 Task: Write and save a response "Knowing how to work with the numbers in a company financial statements is an essential skill for stock investors".
Action: Mouse moved to (708, 84)
Screenshot: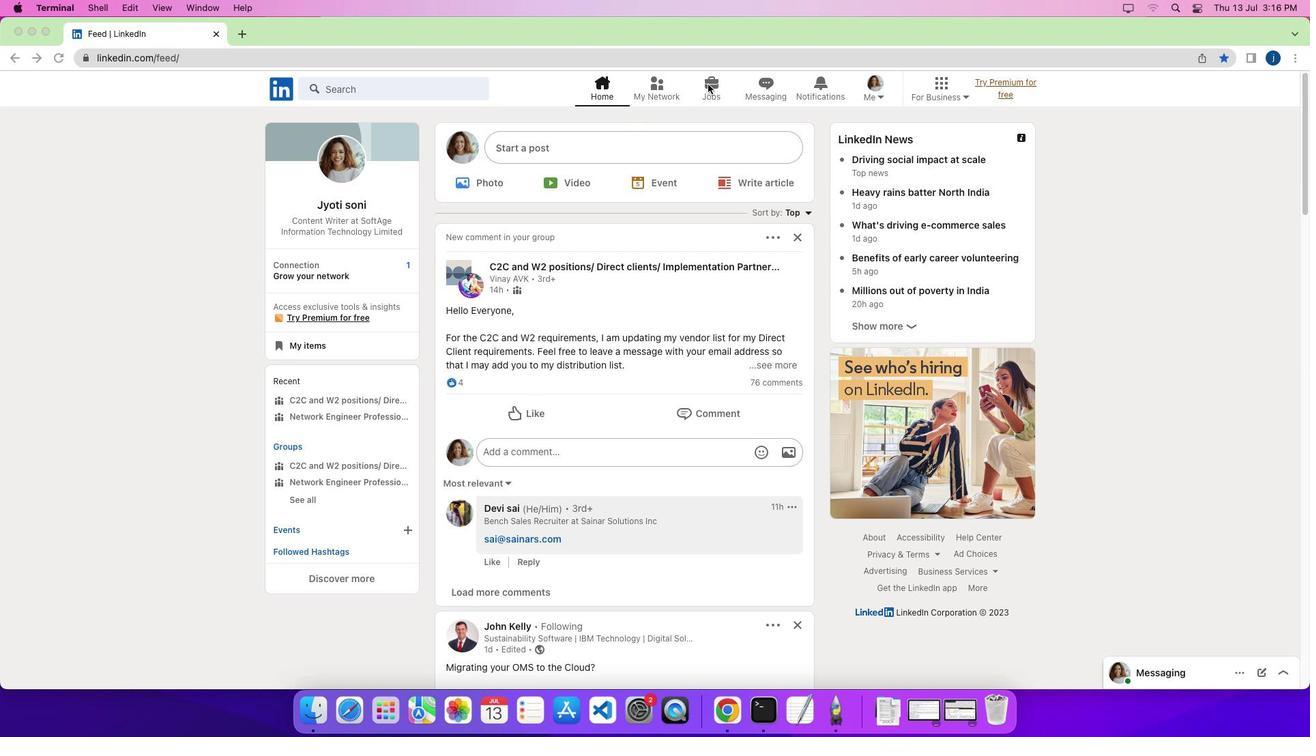 
Action: Mouse pressed left at (708, 84)
Screenshot: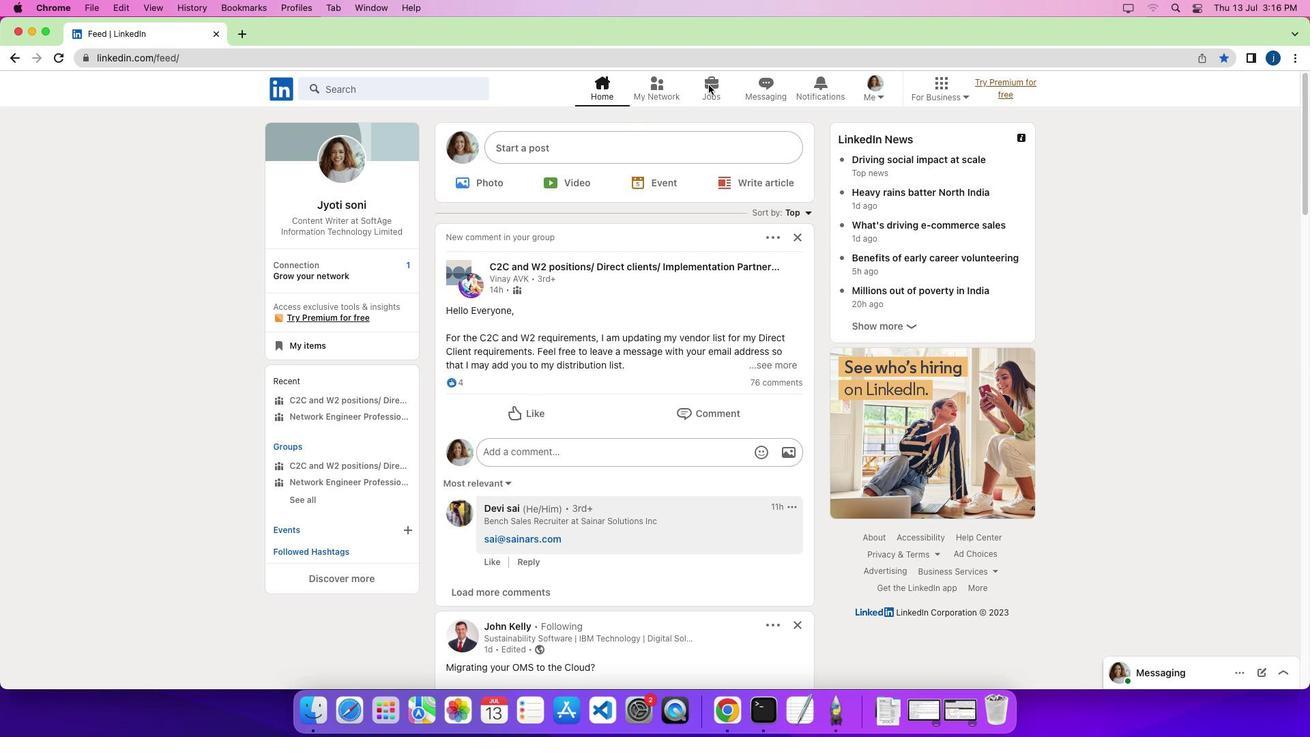 
Action: Mouse moved to (708, 84)
Screenshot: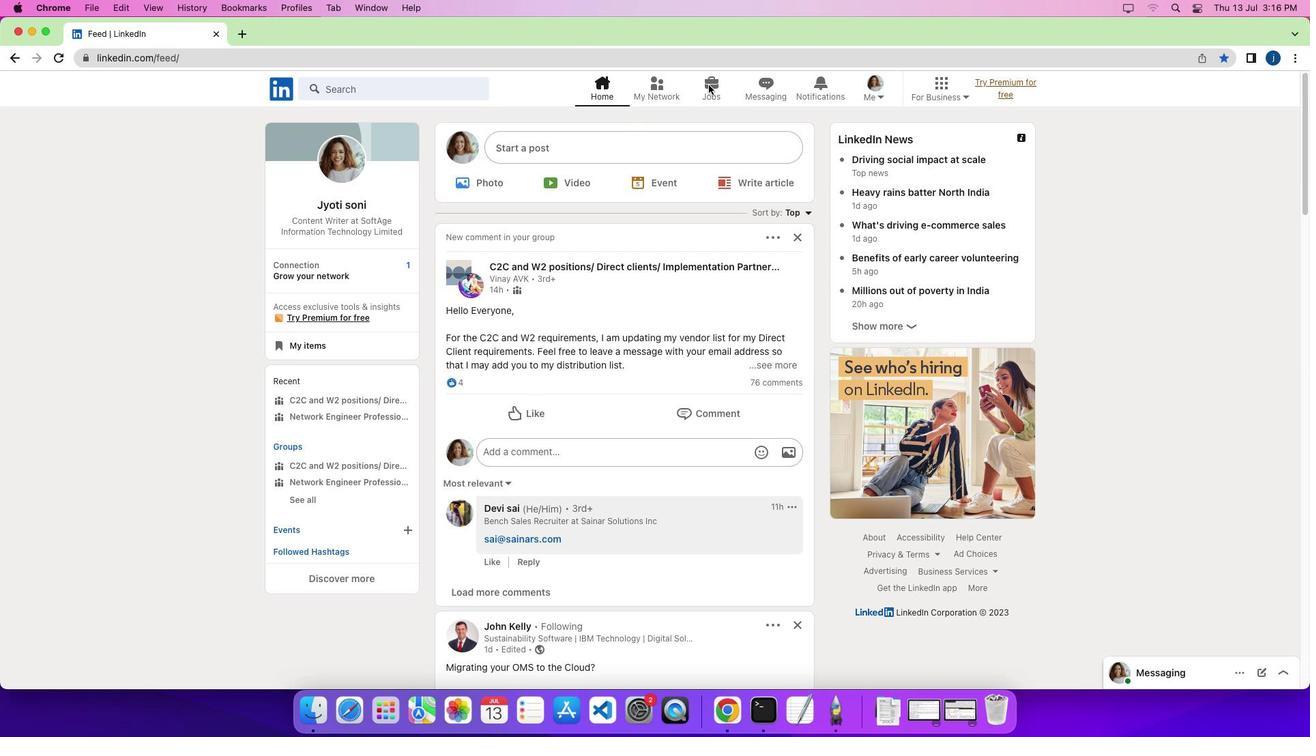 
Action: Mouse pressed left at (708, 84)
Screenshot: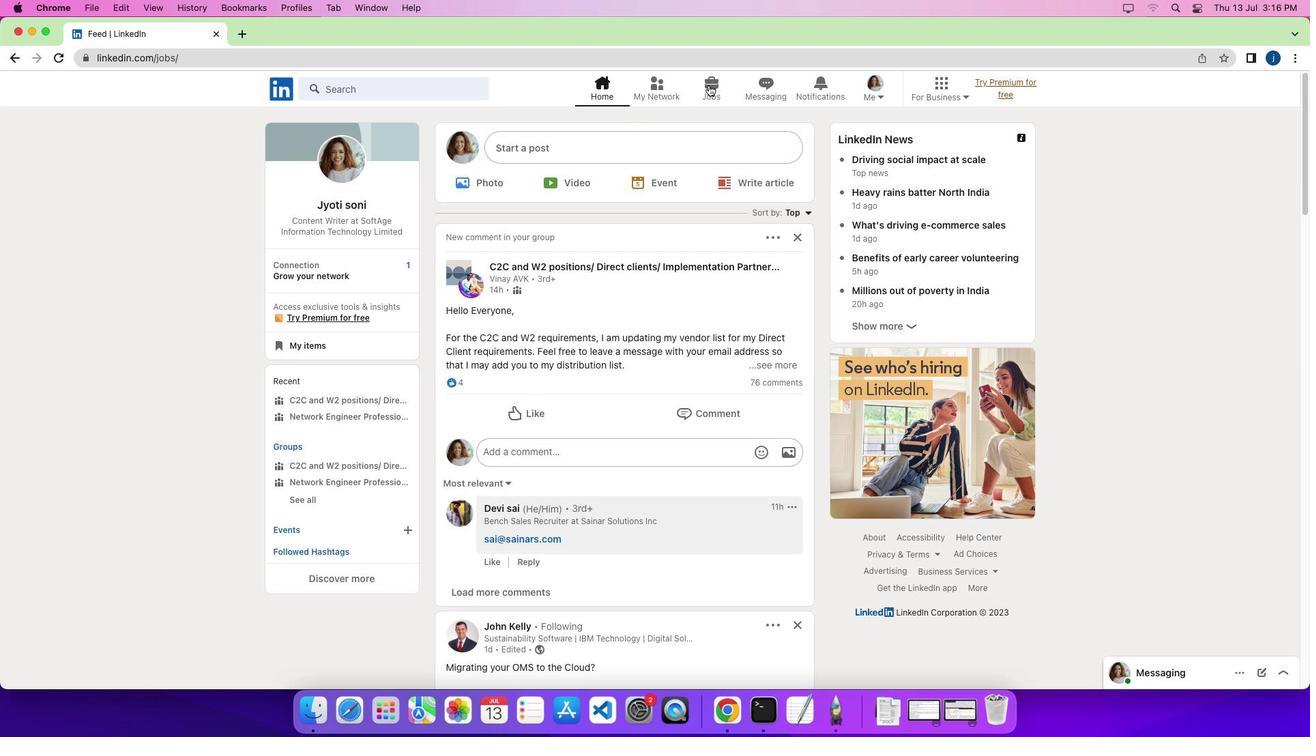 
Action: Mouse moved to (347, 466)
Screenshot: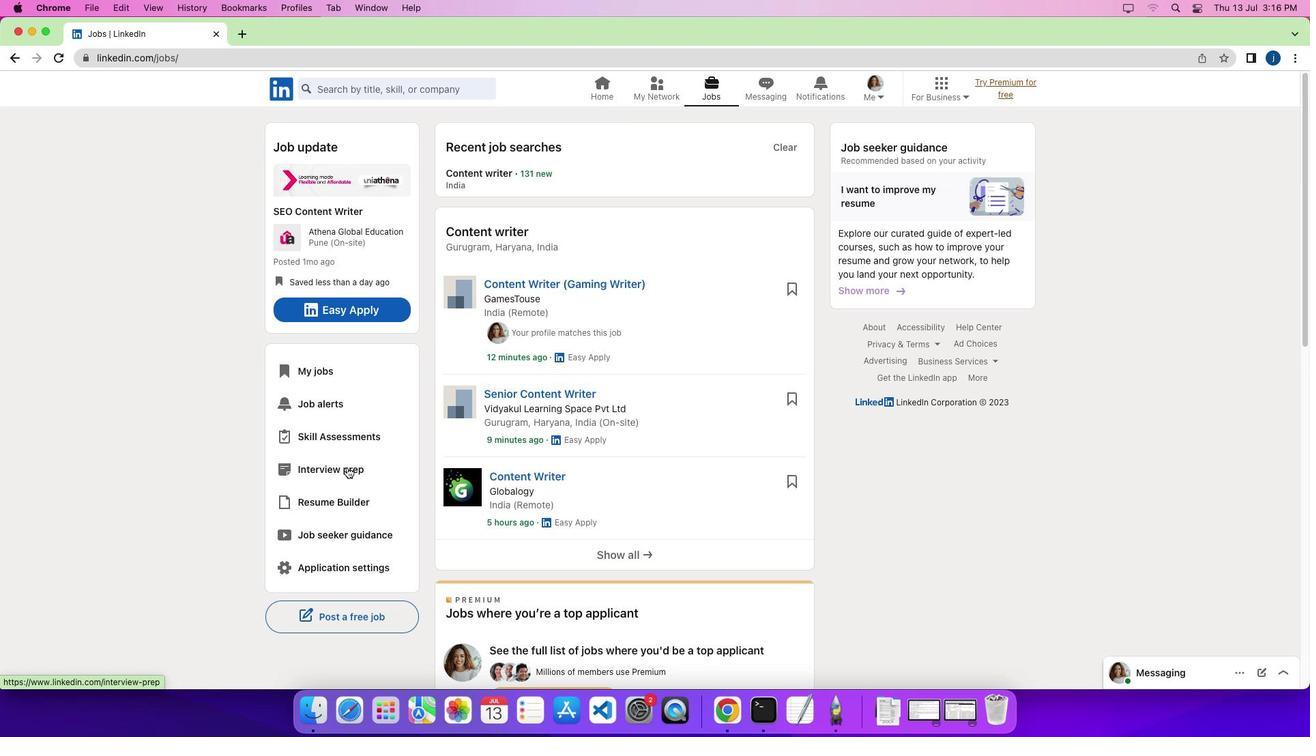 
Action: Mouse pressed left at (347, 466)
Screenshot: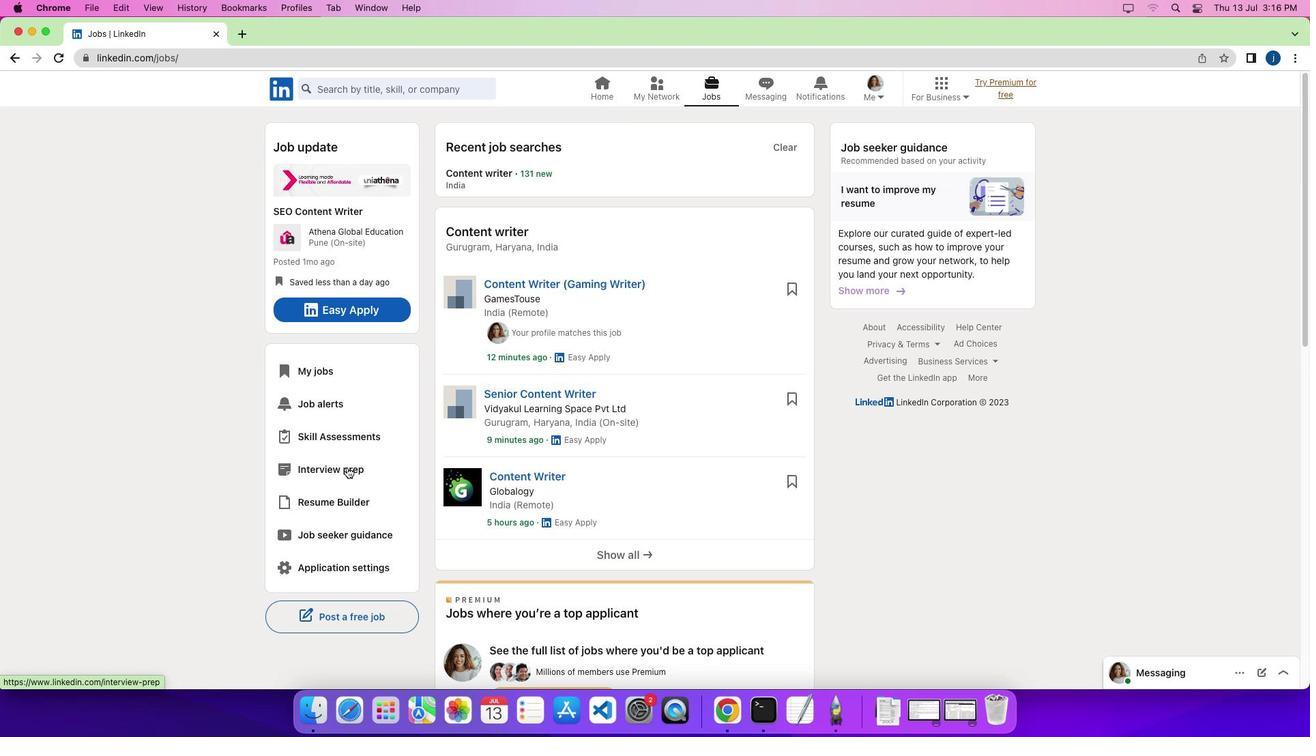
Action: Mouse moved to (429, 143)
Screenshot: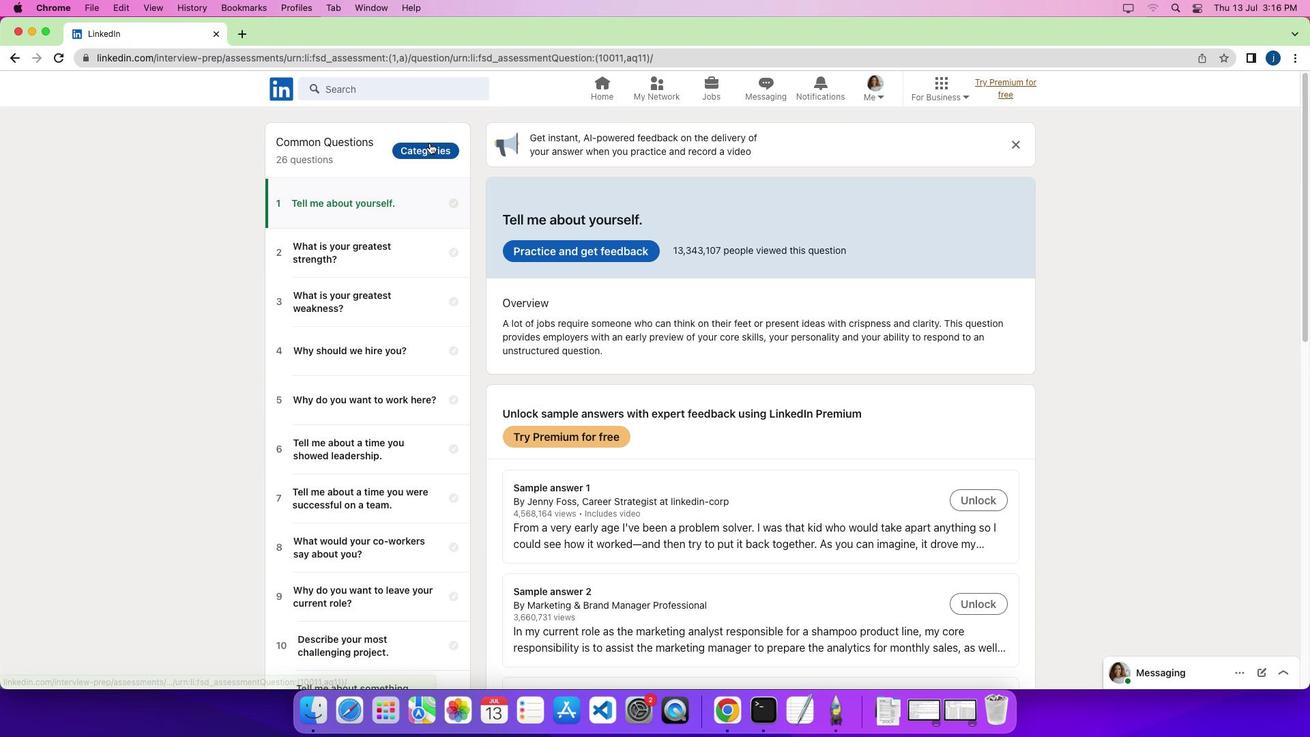 
Action: Mouse pressed left at (429, 143)
Screenshot: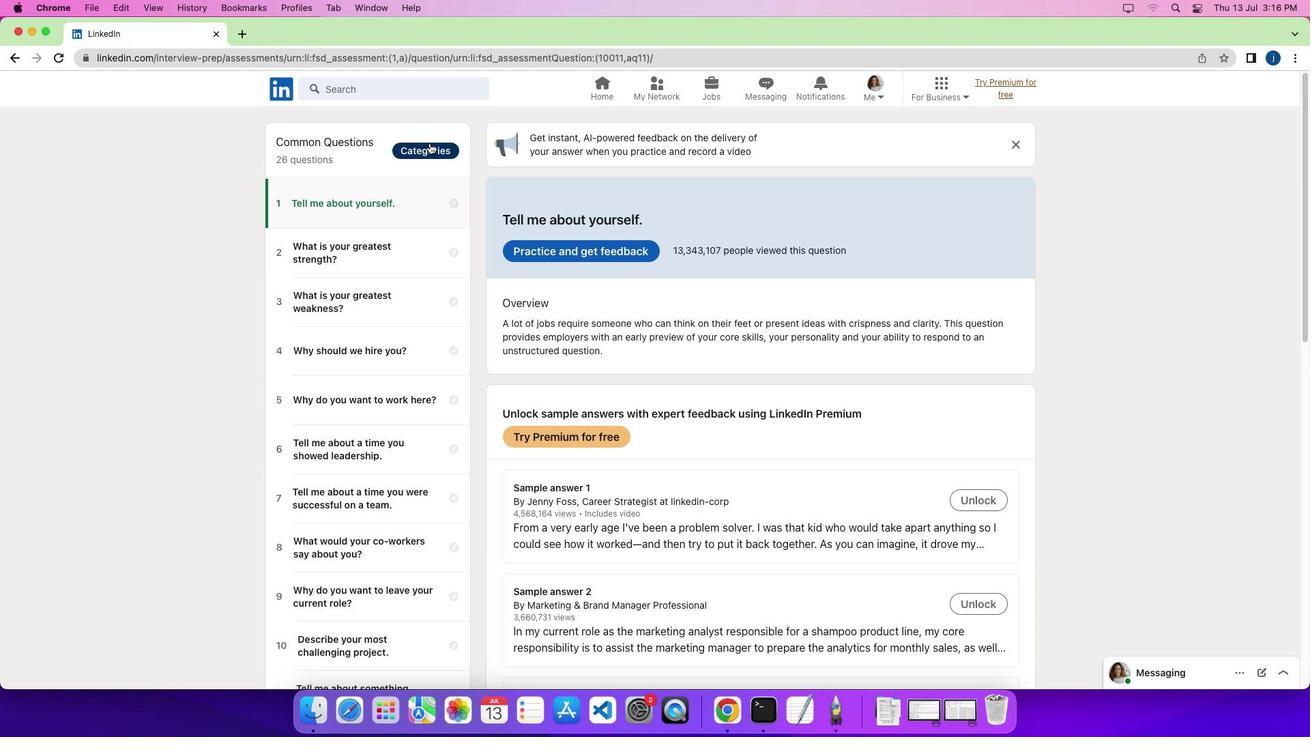
Action: Mouse moved to (382, 242)
Screenshot: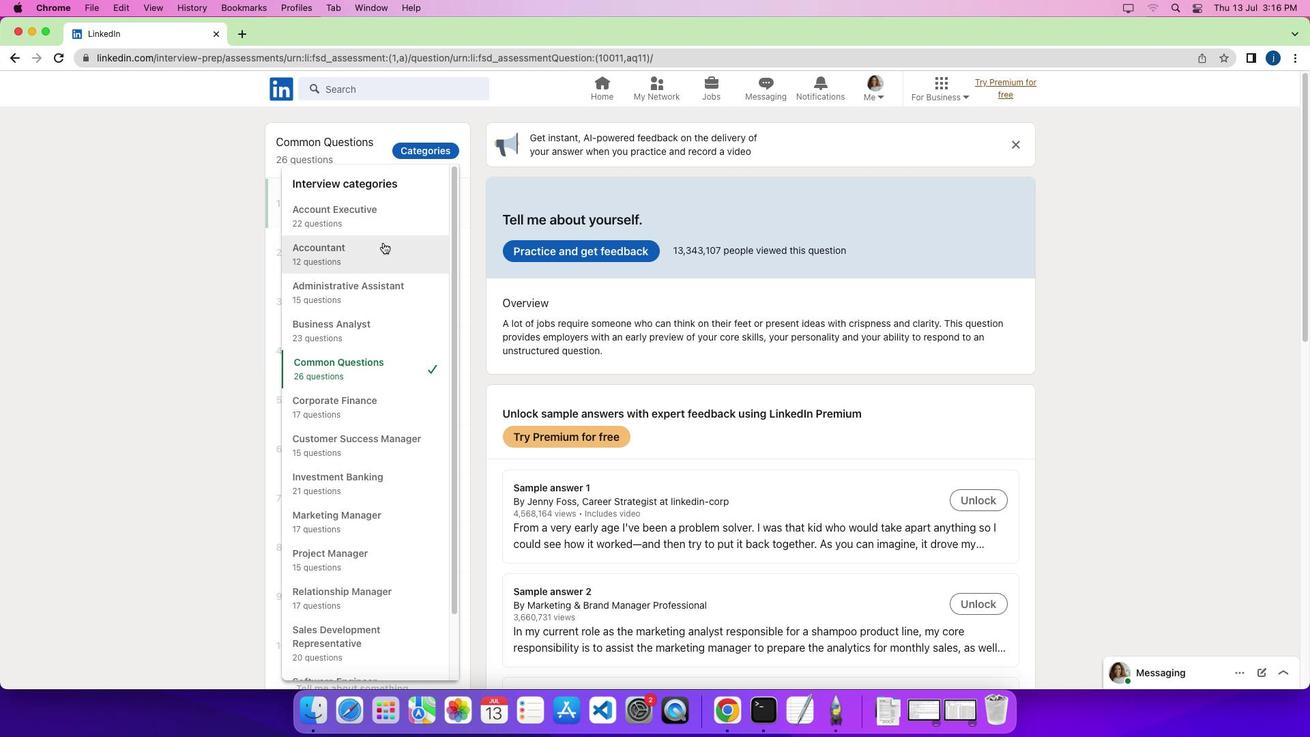 
Action: Mouse pressed left at (382, 242)
Screenshot: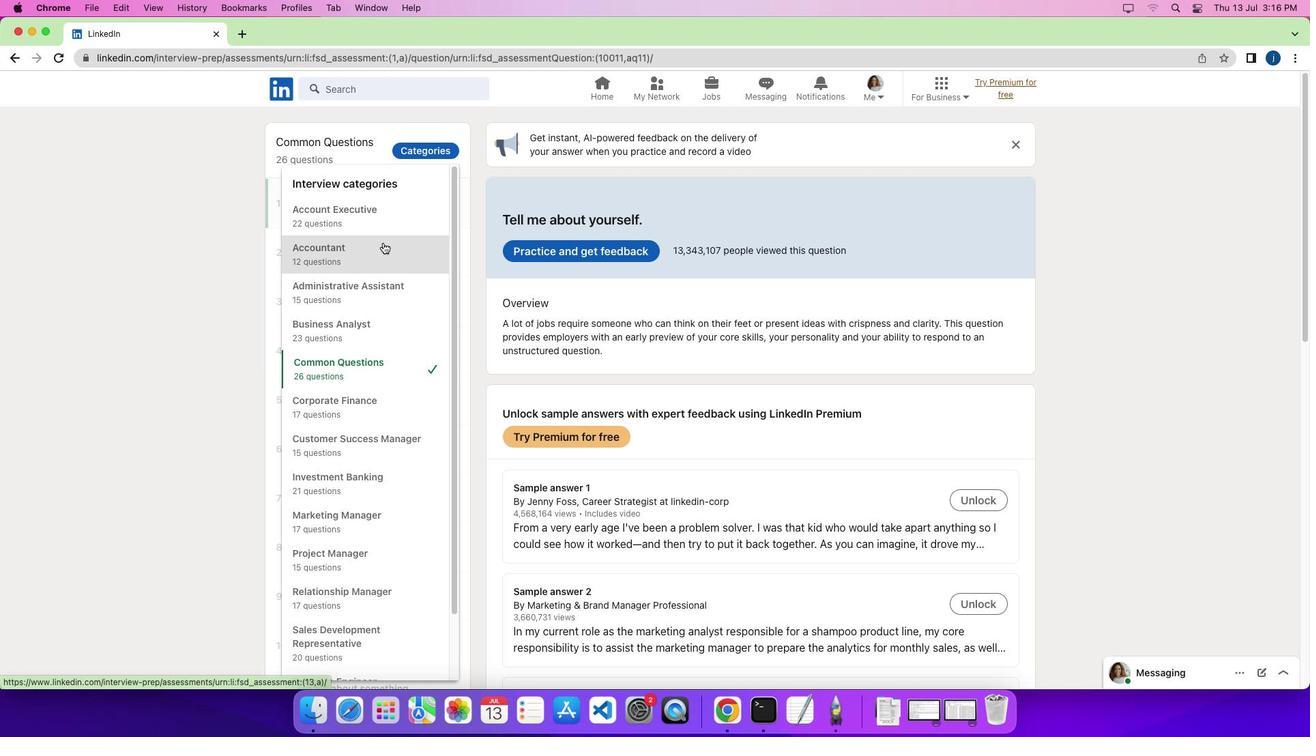 
Action: Mouse moved to (382, 247)
Screenshot: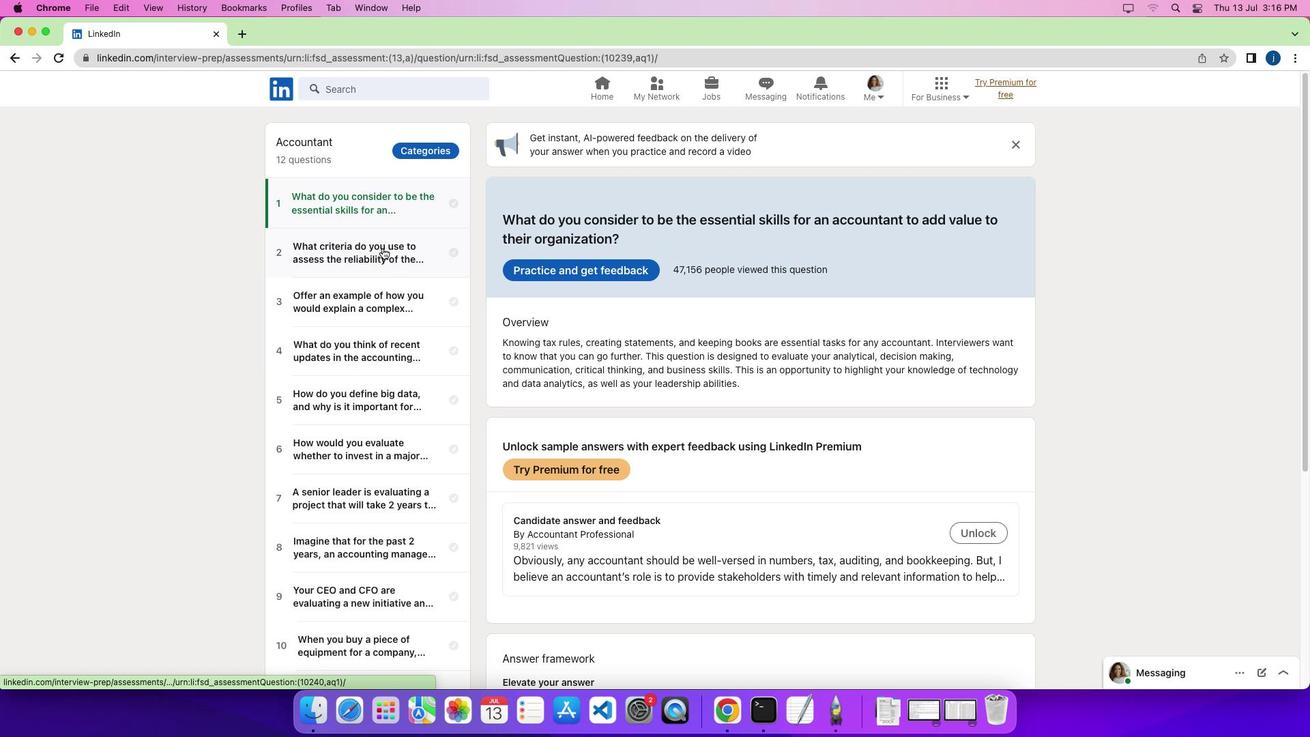 
Action: Mouse pressed left at (382, 247)
Screenshot: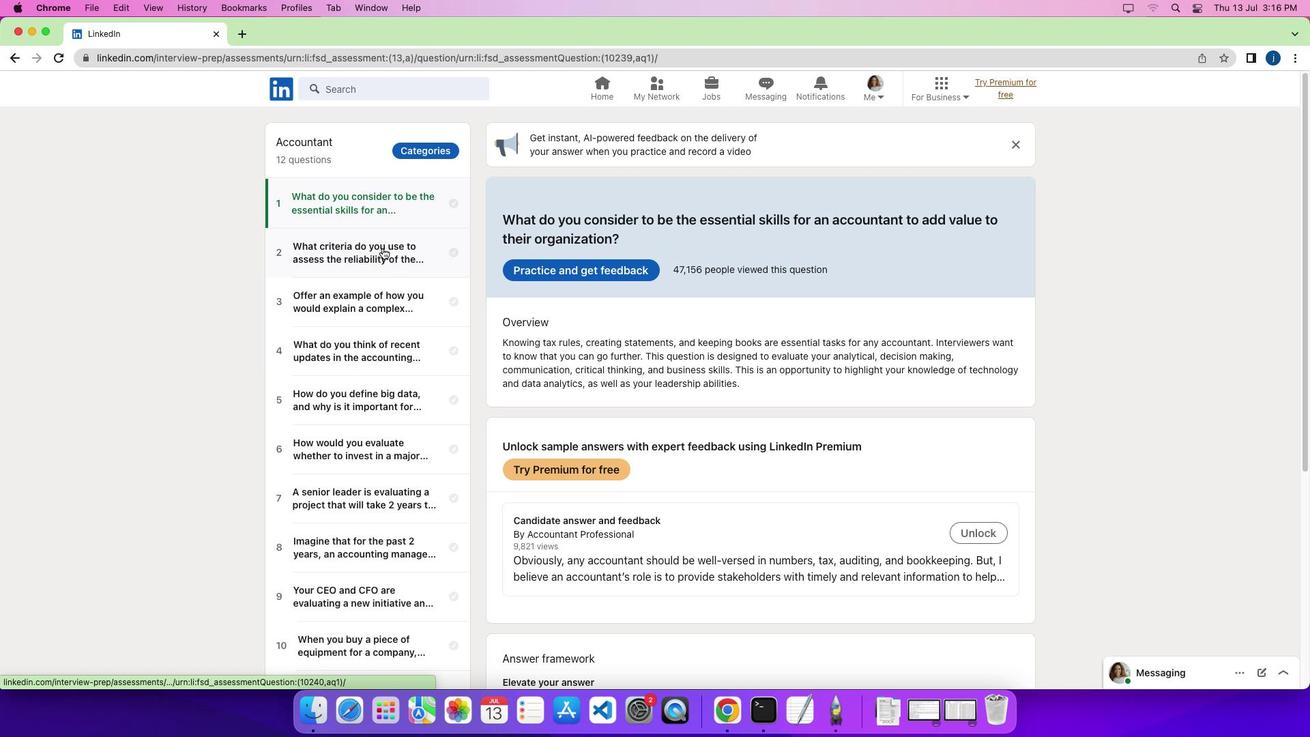
Action: Mouse moved to (523, 265)
Screenshot: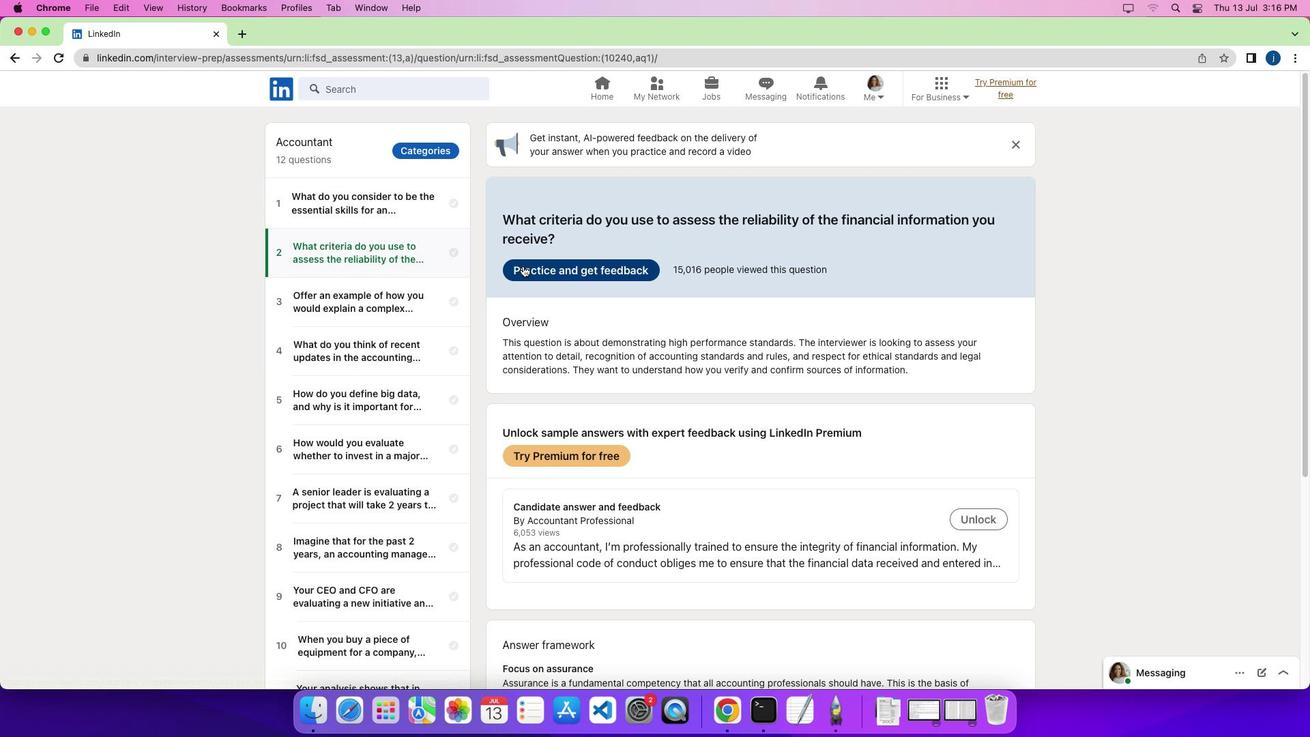 
Action: Mouse pressed left at (523, 265)
Screenshot: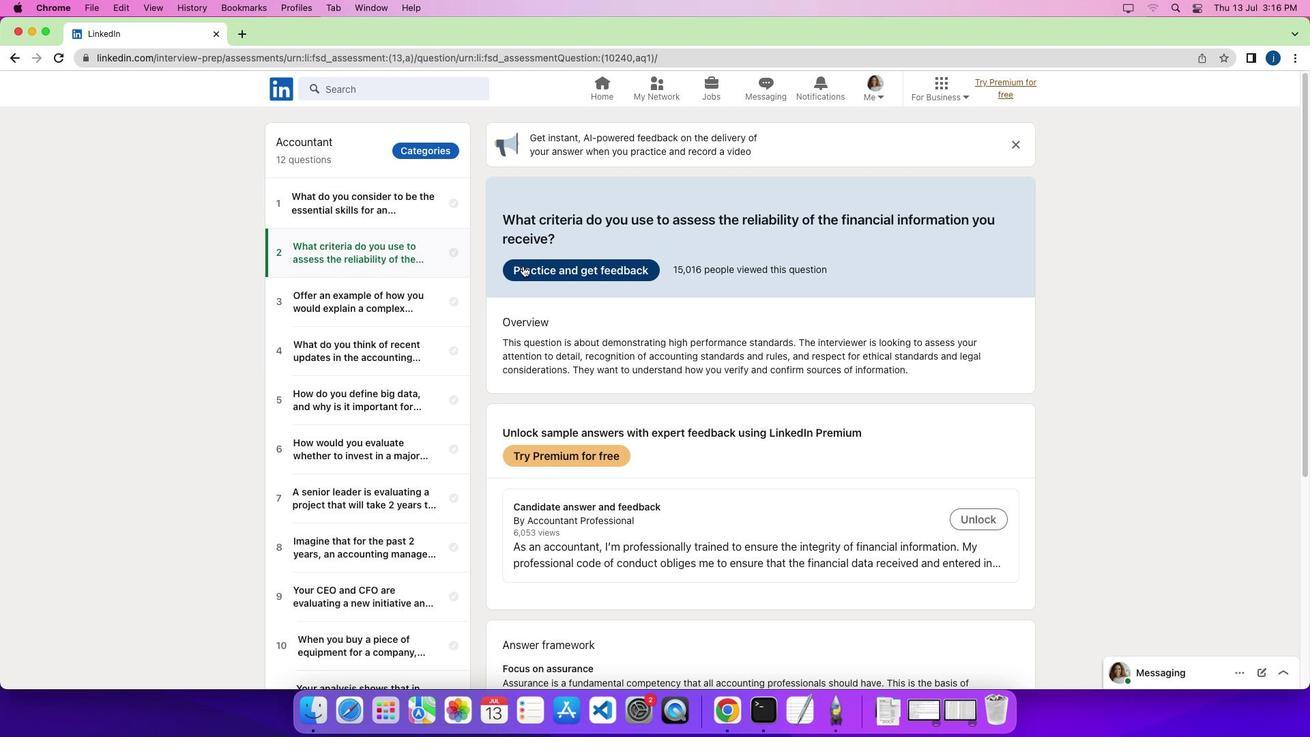 
Action: Mouse moved to (581, 415)
Screenshot: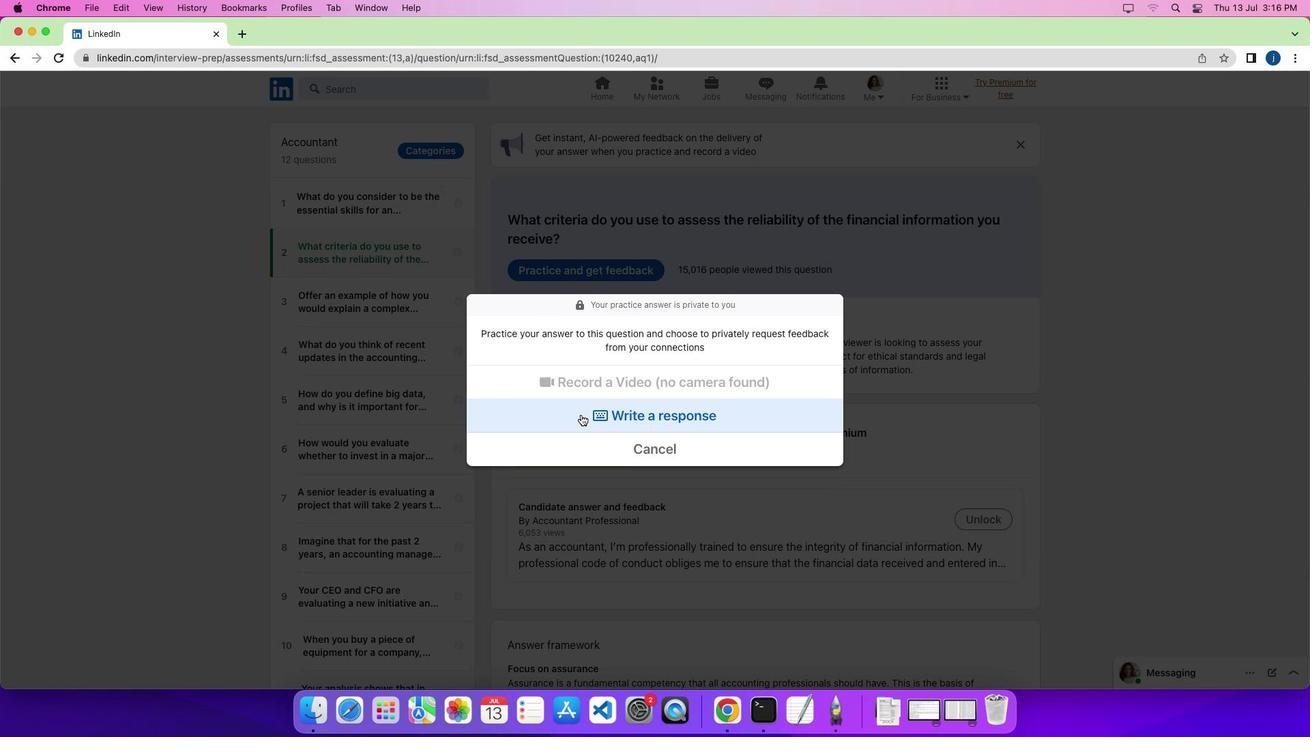 
Action: Mouse pressed left at (581, 415)
Screenshot: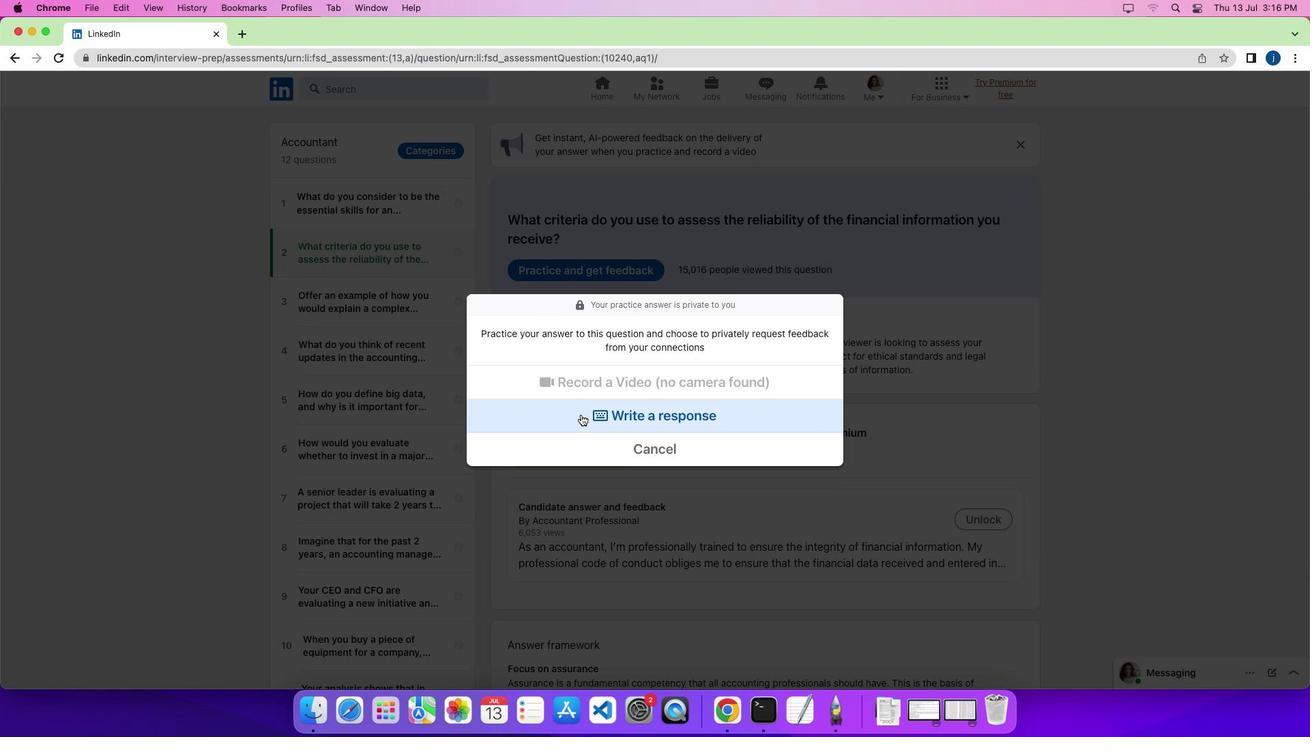 
Action: Mouse moved to (581, 414)
Screenshot: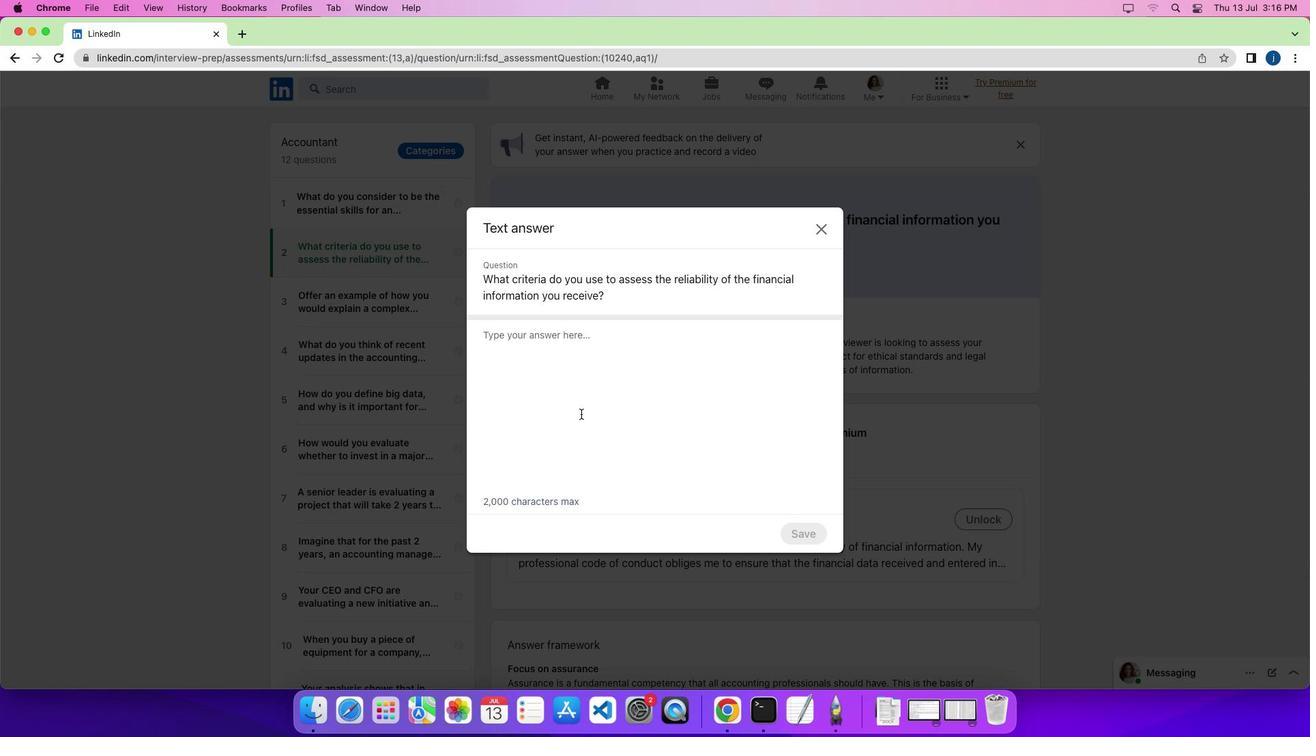 
Action: Mouse pressed left at (581, 414)
Screenshot: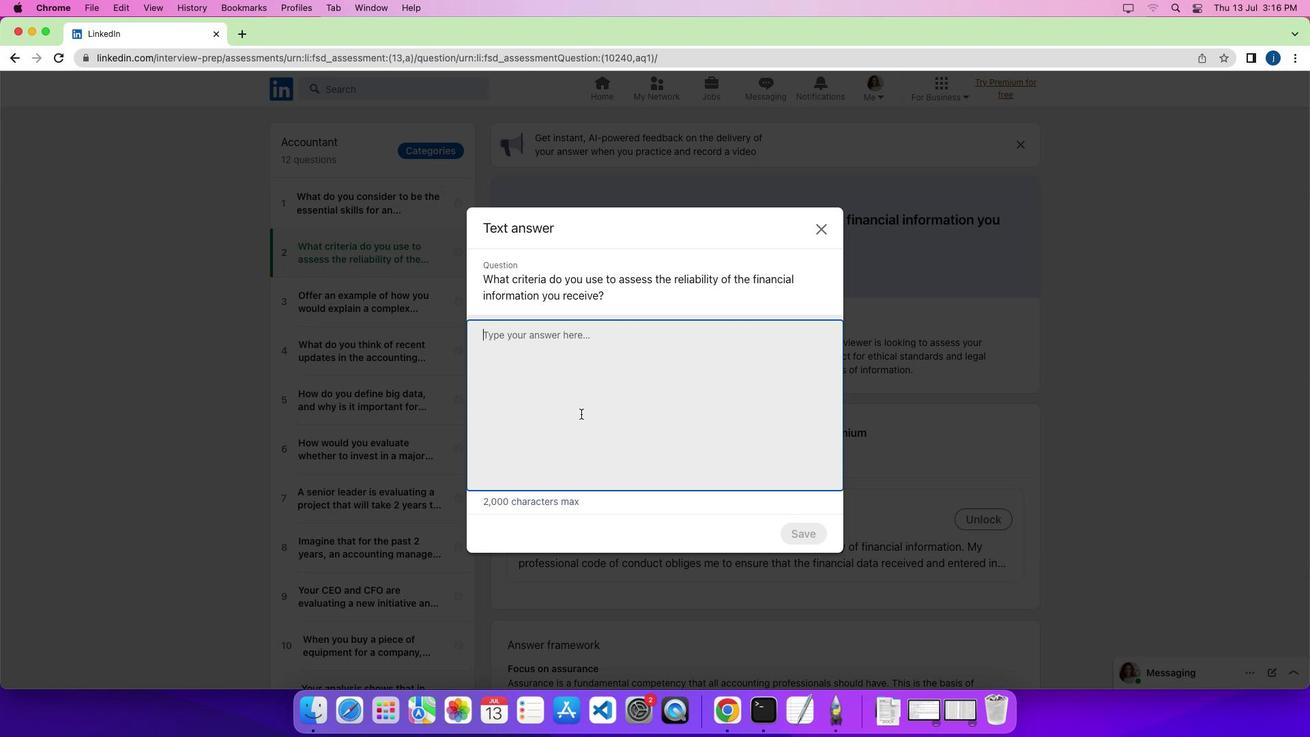 
Action: Mouse moved to (764, 407)
Screenshot: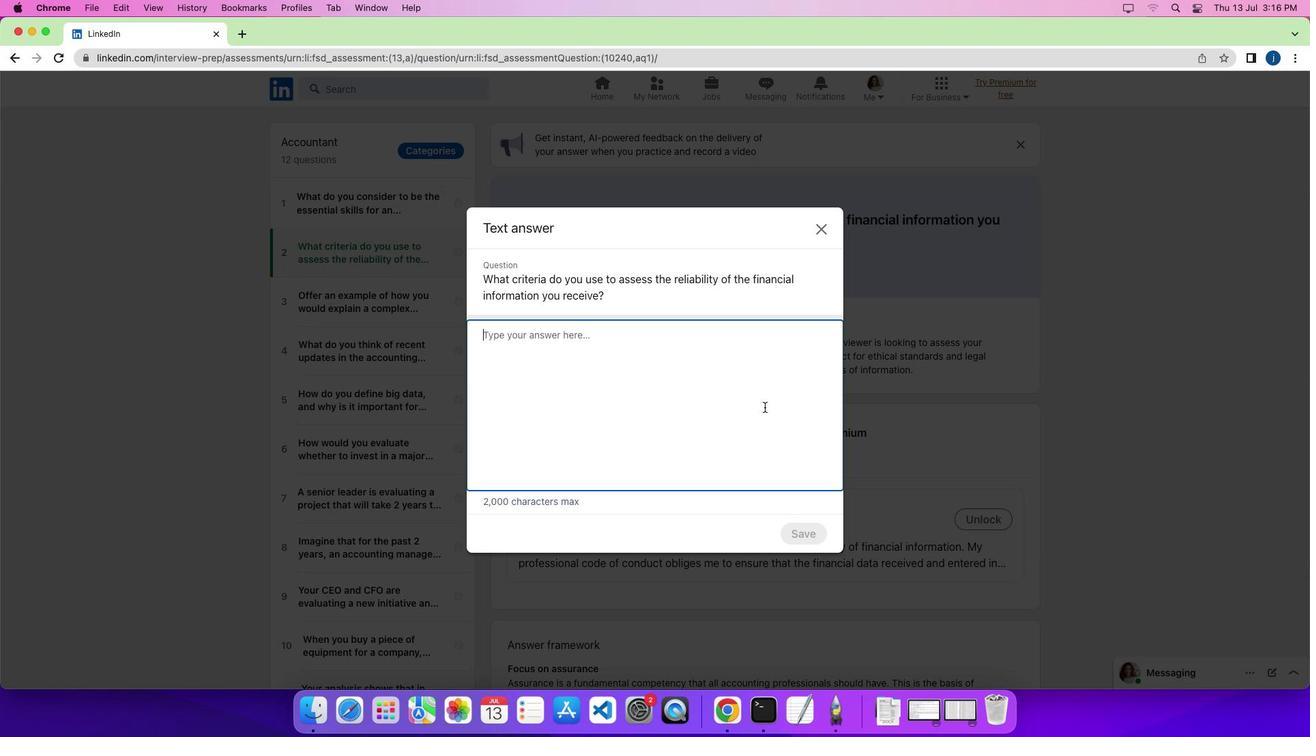
Action: Key pressed Key.shift'K''n''o''w''i''n''g'Key.space'h''o''w'Key.space't''o'Key.space'w''o''r''k'Key.space't''h''e'Key.space'n''u''m''b''e''r''s'Key.space'i''n'Key.space'a'Key.space'c''o''m''p''a''n''y'Key.space'f''i''n''a''n''c''i''a''l'Key.space's''t''a''t''e''m''e''n''t''s'Key.space'i''n'Key.space'a''n'Key.space'e''s''s''e''n''t''i''a''l'Key.space's''k''i''l''l'Key.space'f''o''r'Key.space's''t''o''c''k'Key.space'i''n''v''e''s''t''o''r''s''.'
Screenshot: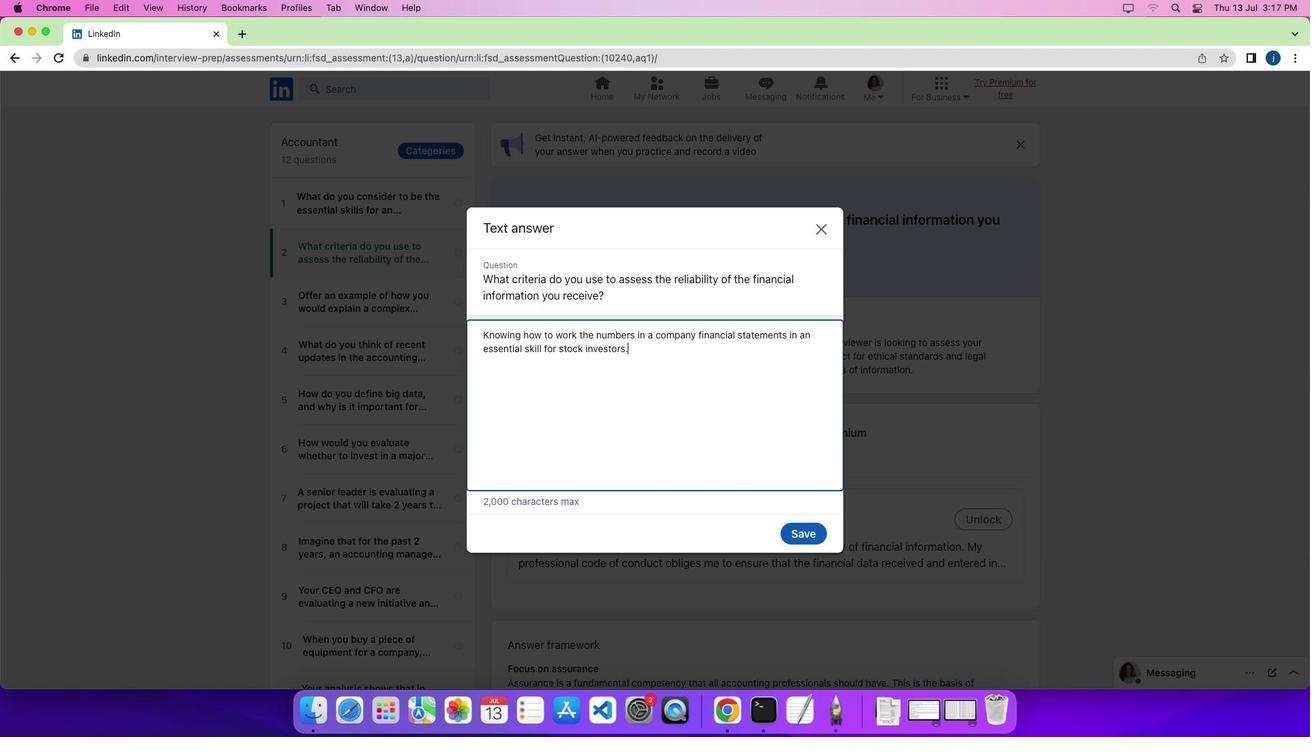
Action: Mouse moved to (815, 535)
Screenshot: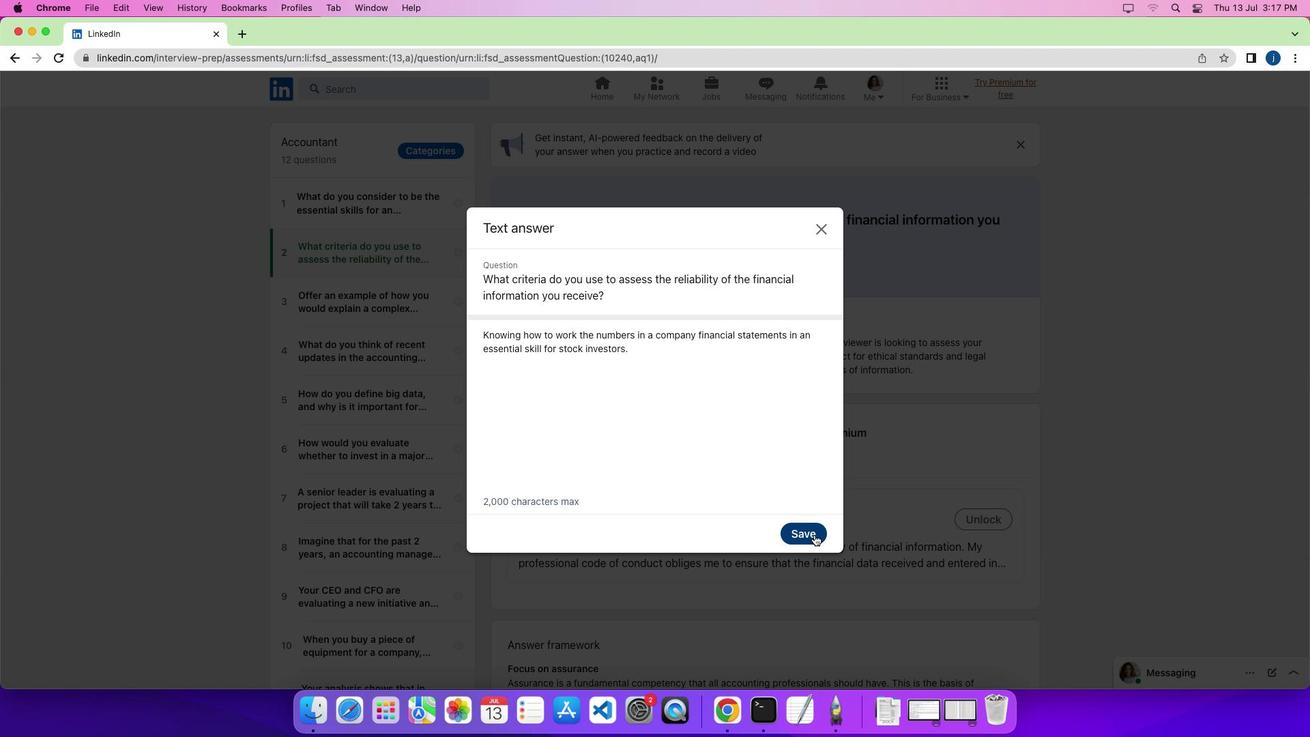 
Action: Mouse pressed left at (815, 535)
Screenshot: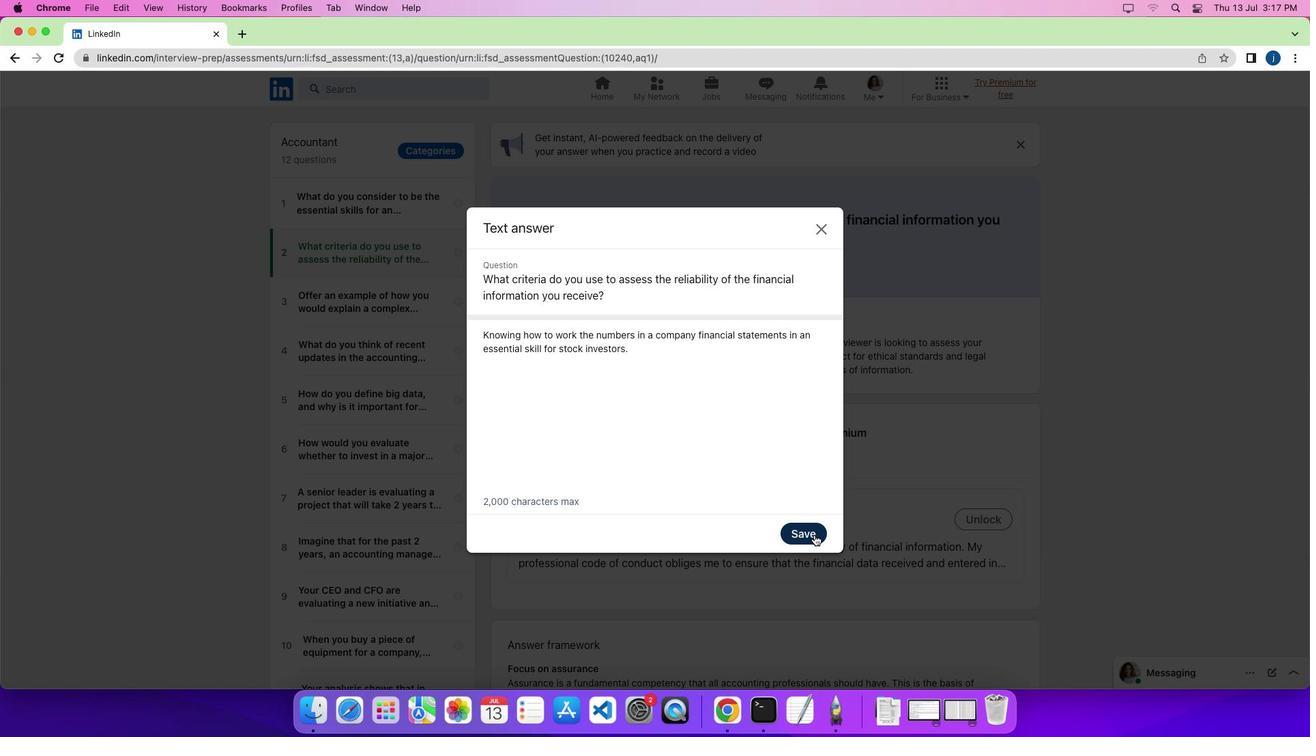 
Action: Mouse moved to (813, 534)
Screenshot: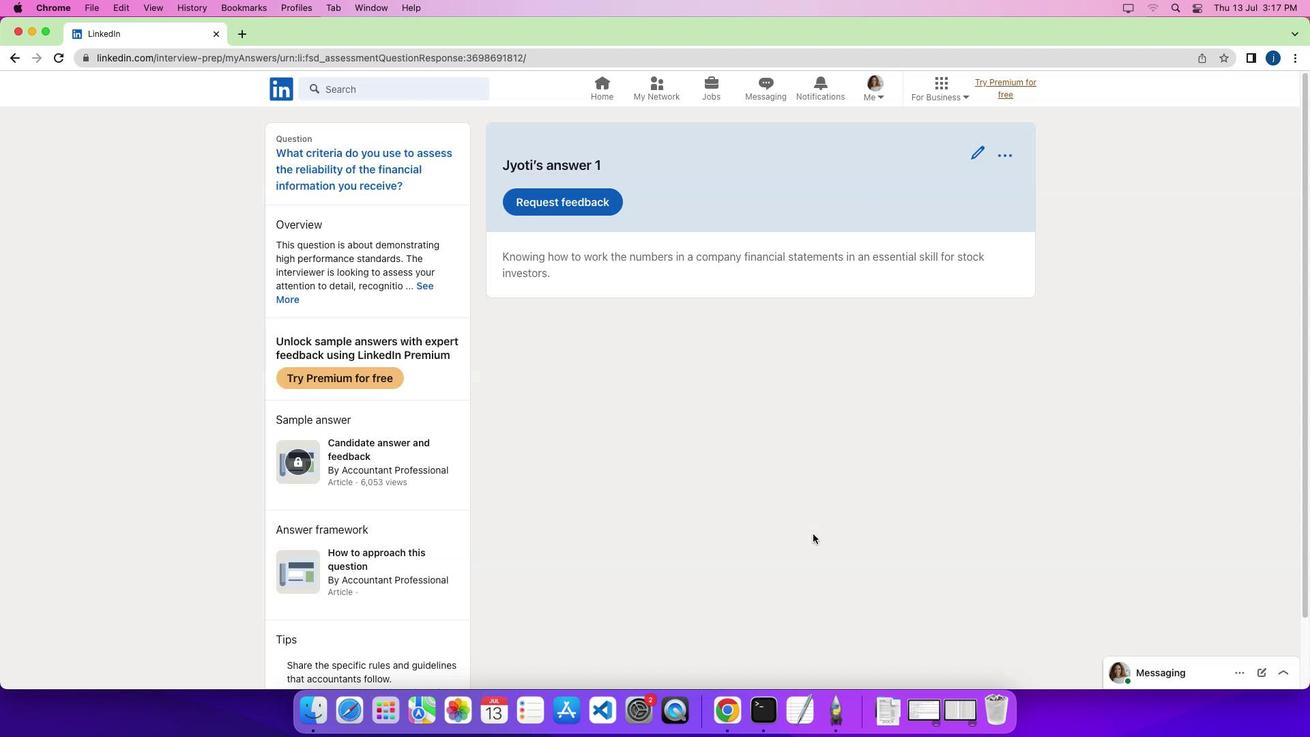 
